 Task: Use the formula "COUNTA" in spreadsheet "Project protfolio".
Action: Mouse moved to (129, 72)
Screenshot: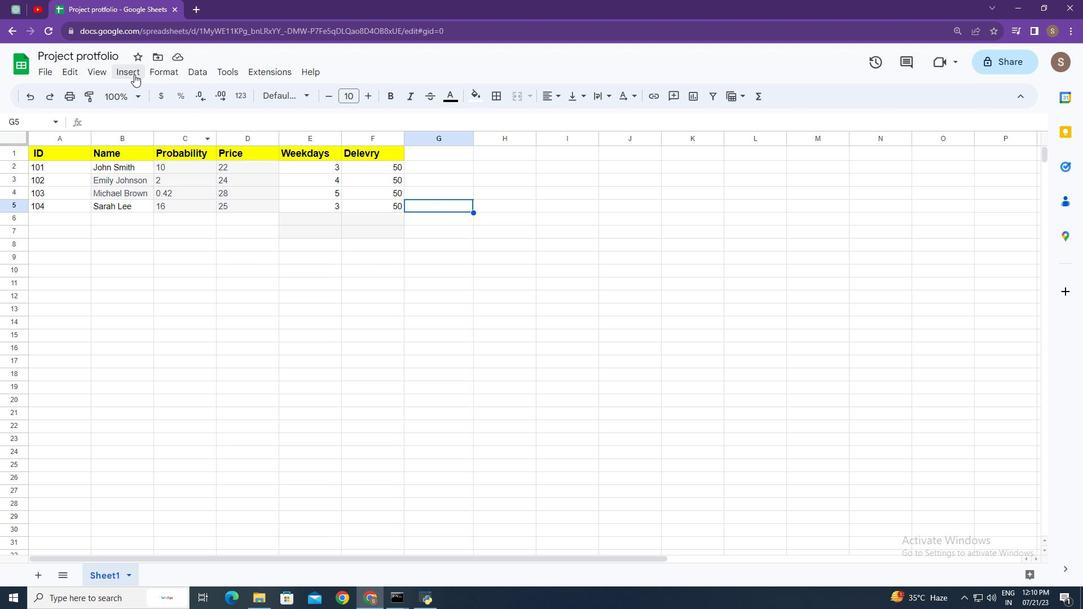
Action: Mouse pressed left at (129, 72)
Screenshot: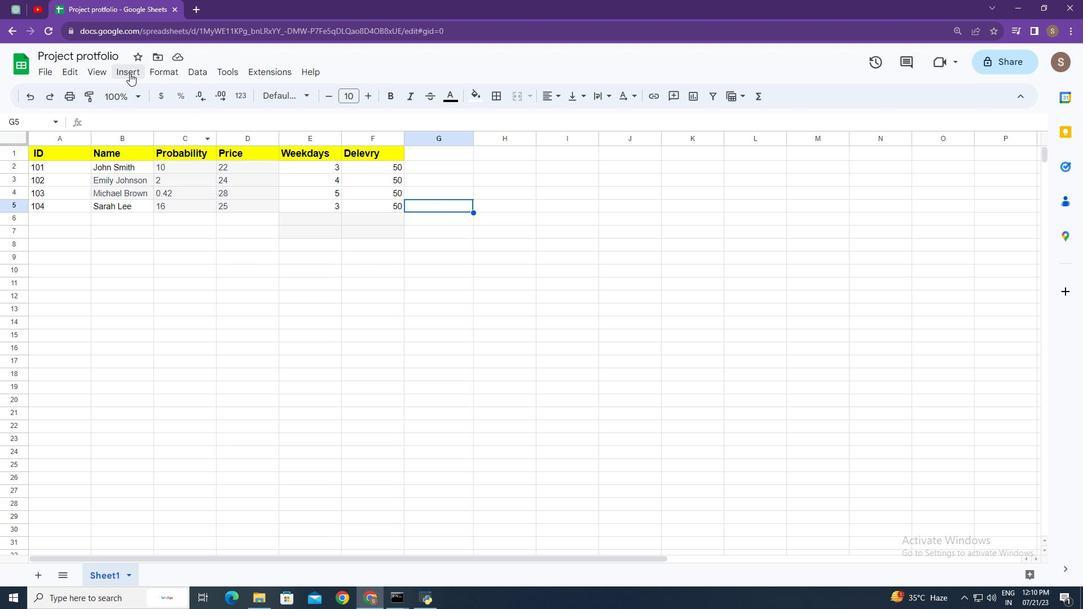 
Action: Mouse moved to (202, 285)
Screenshot: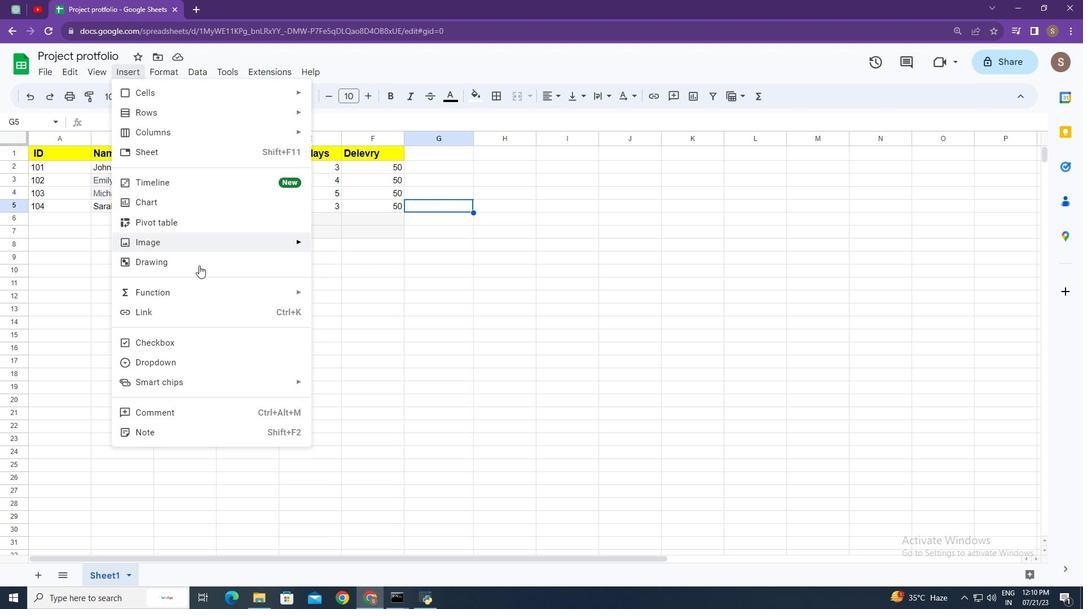 
Action: Mouse pressed left at (202, 285)
Screenshot: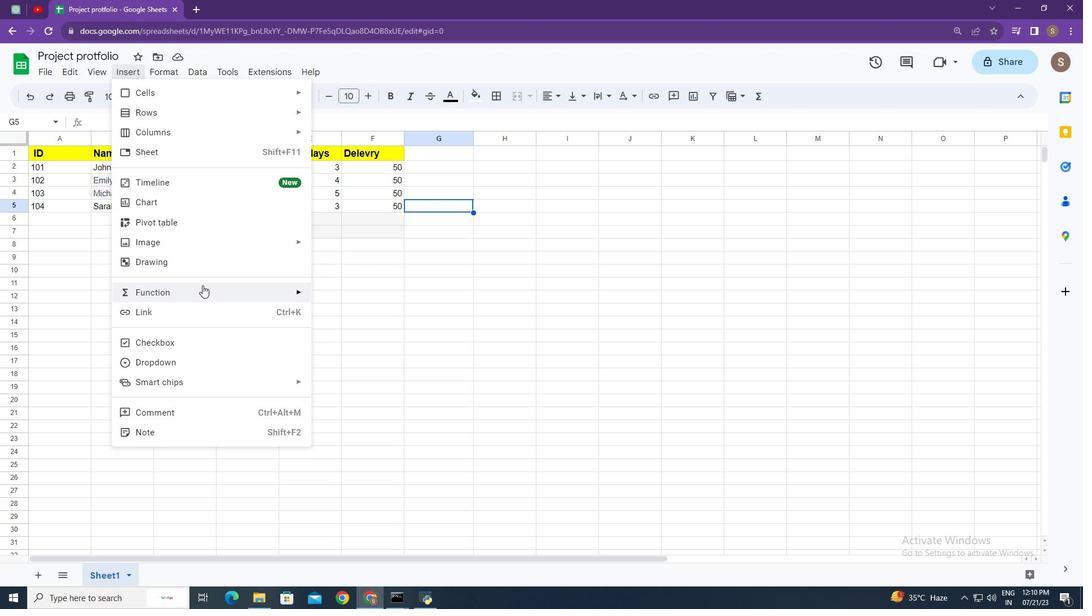 
Action: Mouse moved to (391, 219)
Screenshot: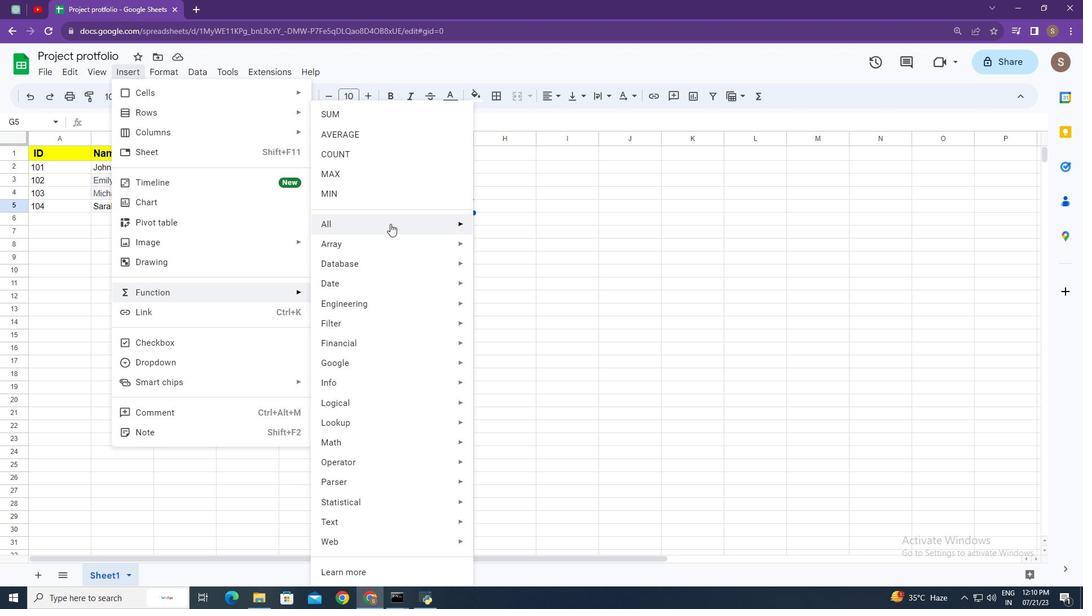 
Action: Mouse pressed left at (391, 219)
Screenshot: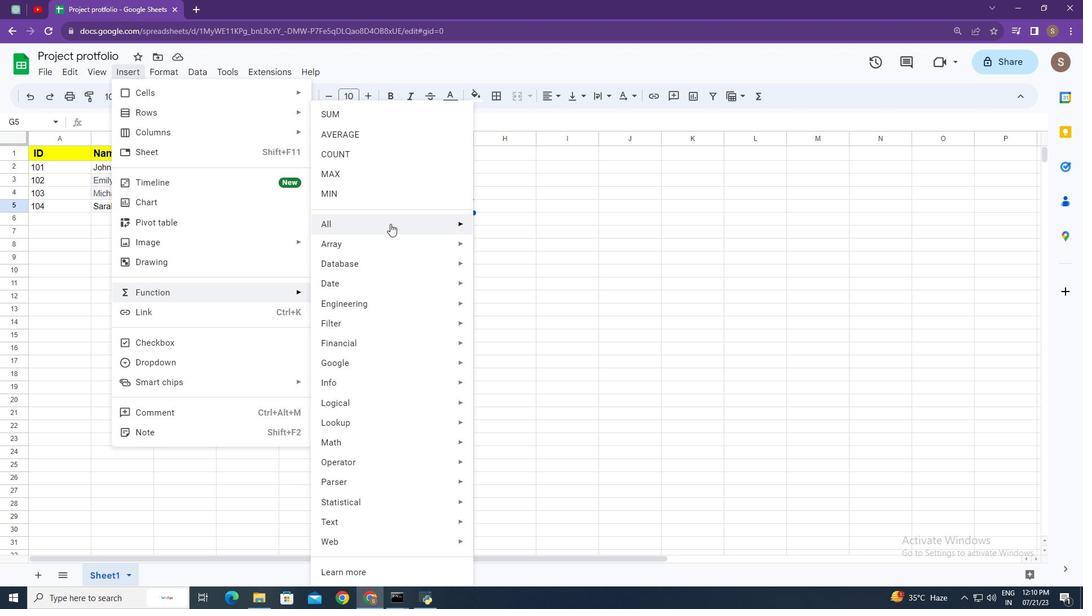
Action: Mouse moved to (522, 519)
Screenshot: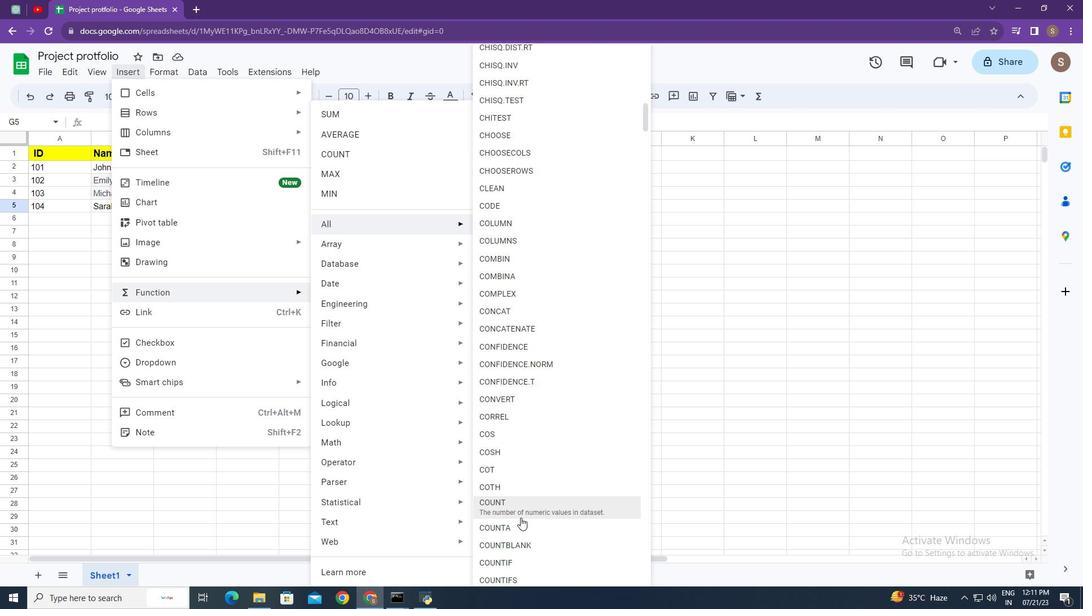
Action: Mouse pressed left at (522, 519)
Screenshot: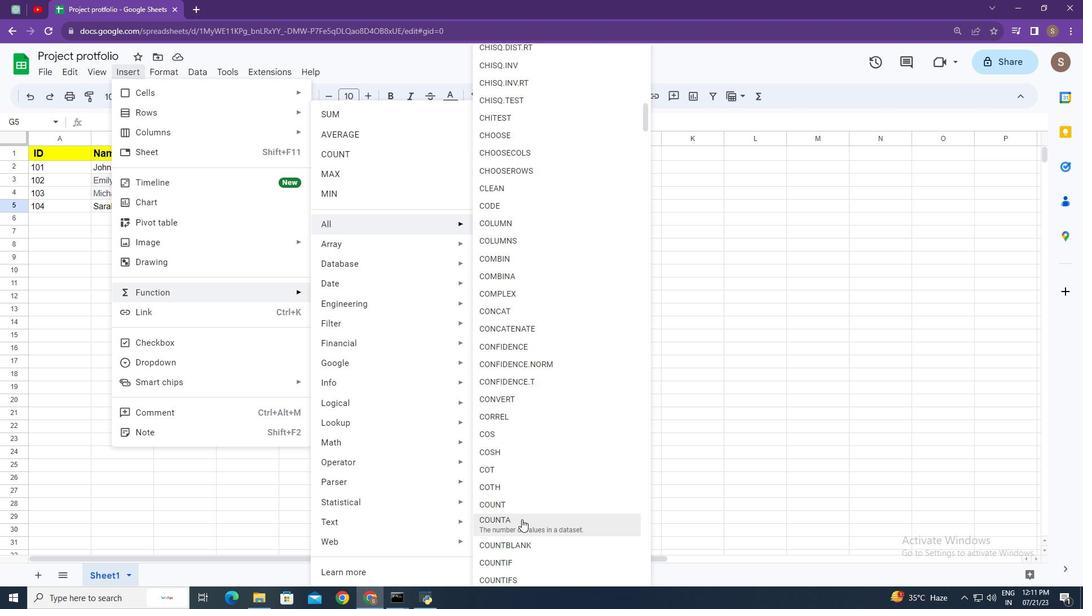 
Action: Mouse moved to (164, 165)
Screenshot: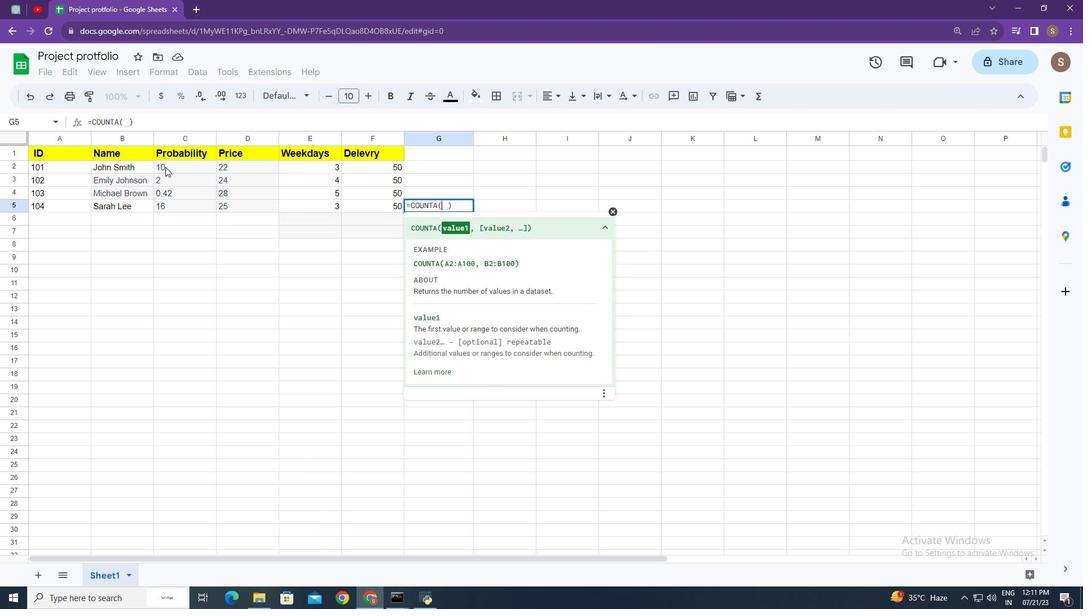 
Action: Mouse pressed left at (164, 165)
Screenshot: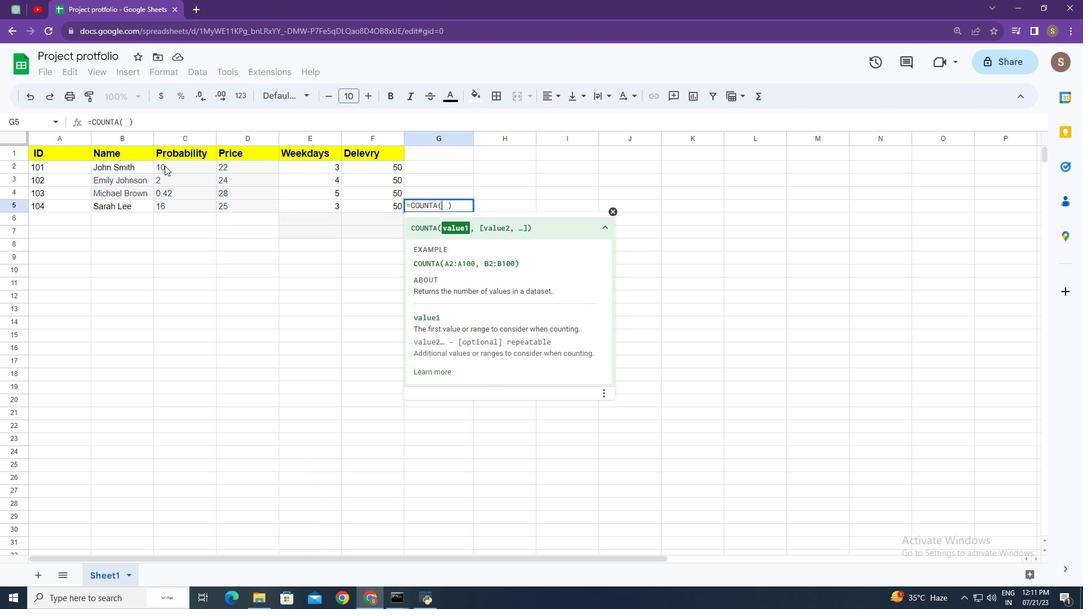 
Action: Mouse moved to (325, 170)
Screenshot: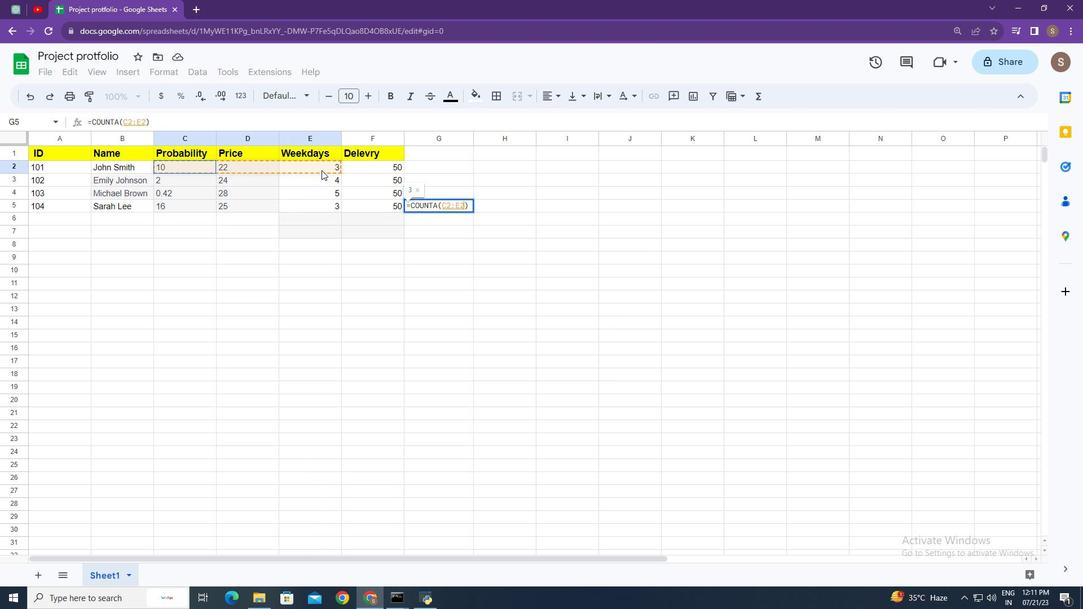 
Action: Key pressed ,<Key.space>
Screenshot: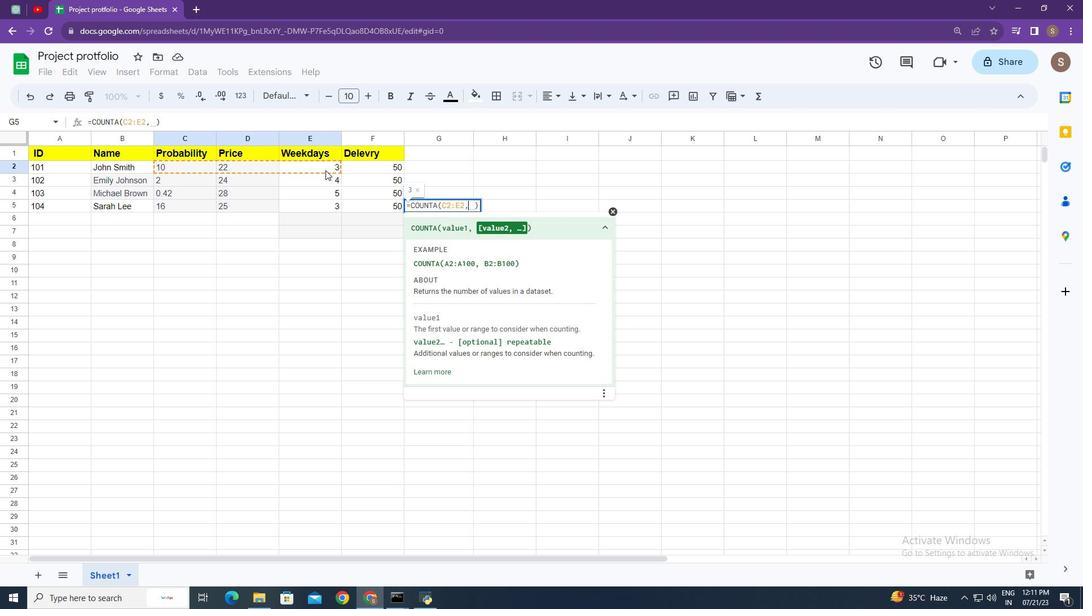 
Action: Mouse moved to (176, 207)
Screenshot: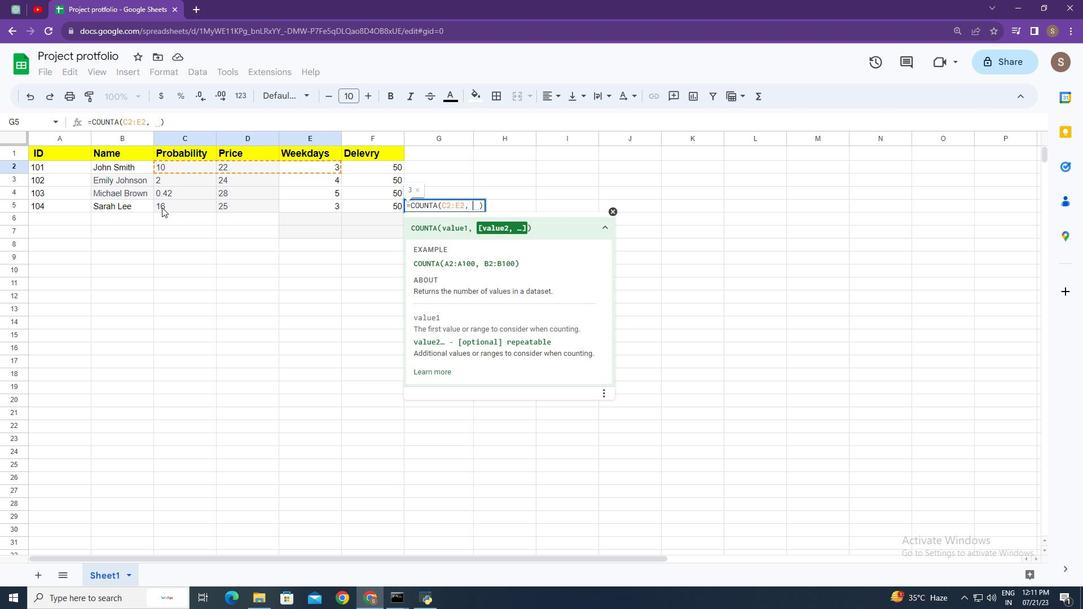 
Action: Mouse pressed left at (162, 206)
Screenshot: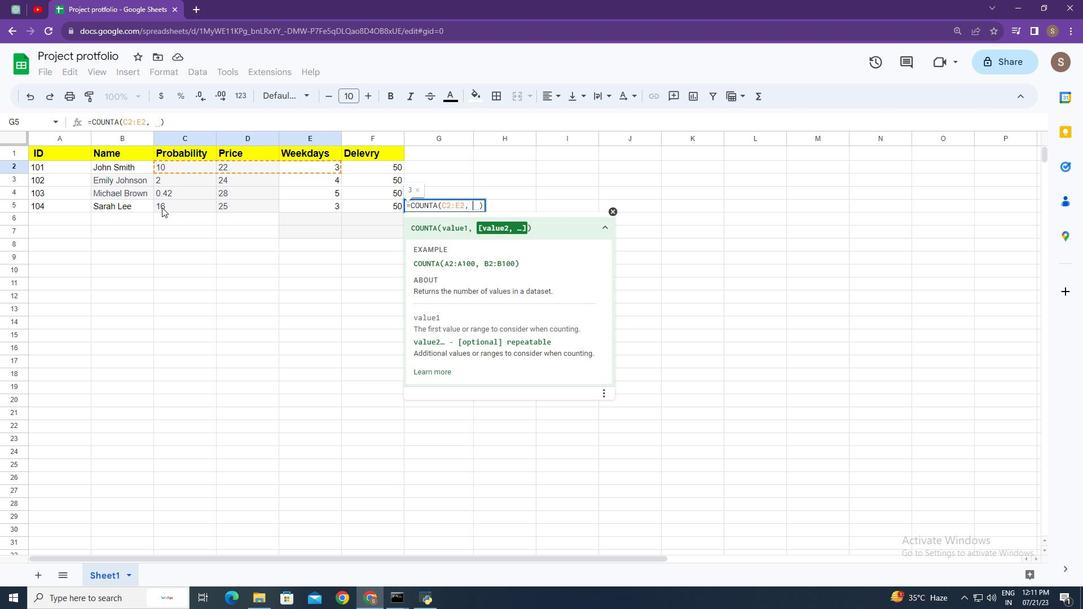 
Action: Mouse moved to (497, 212)
Screenshot: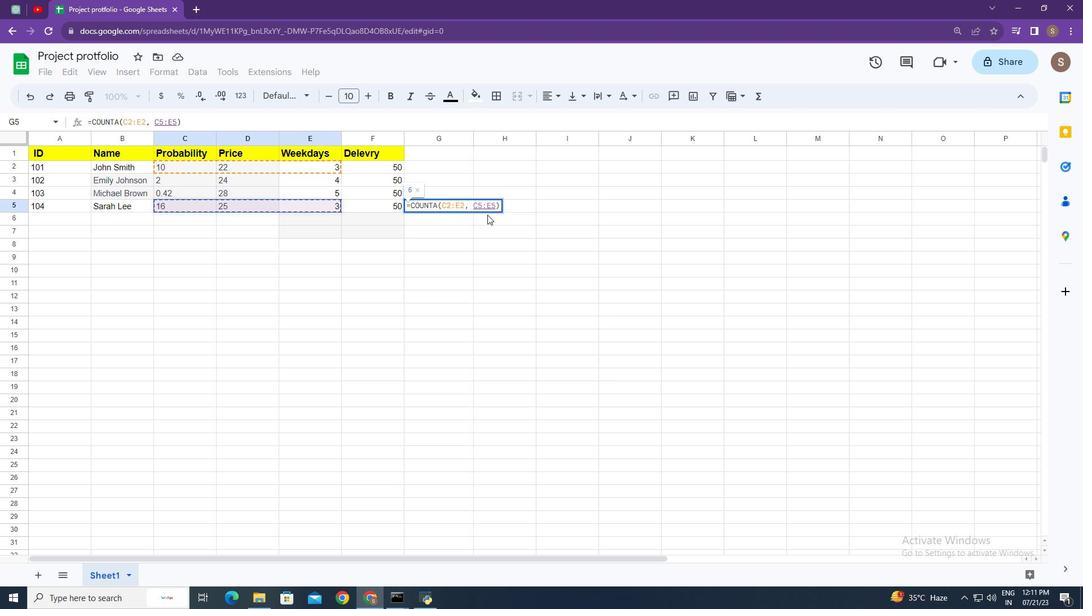 
Action: Key pressed <Key.enter>
Screenshot: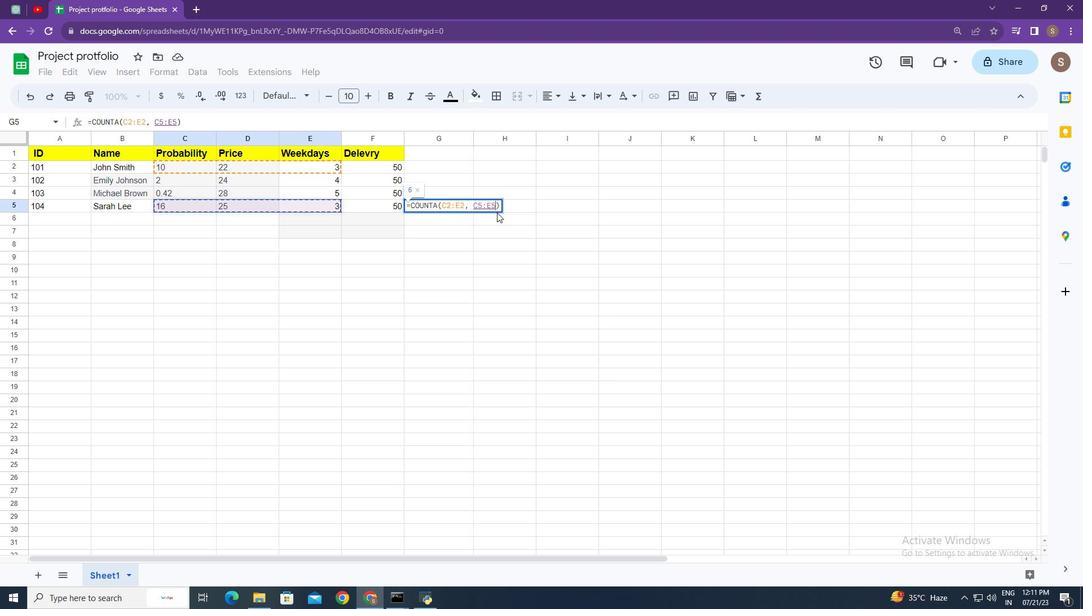 
Action: Mouse moved to (449, 254)
Screenshot: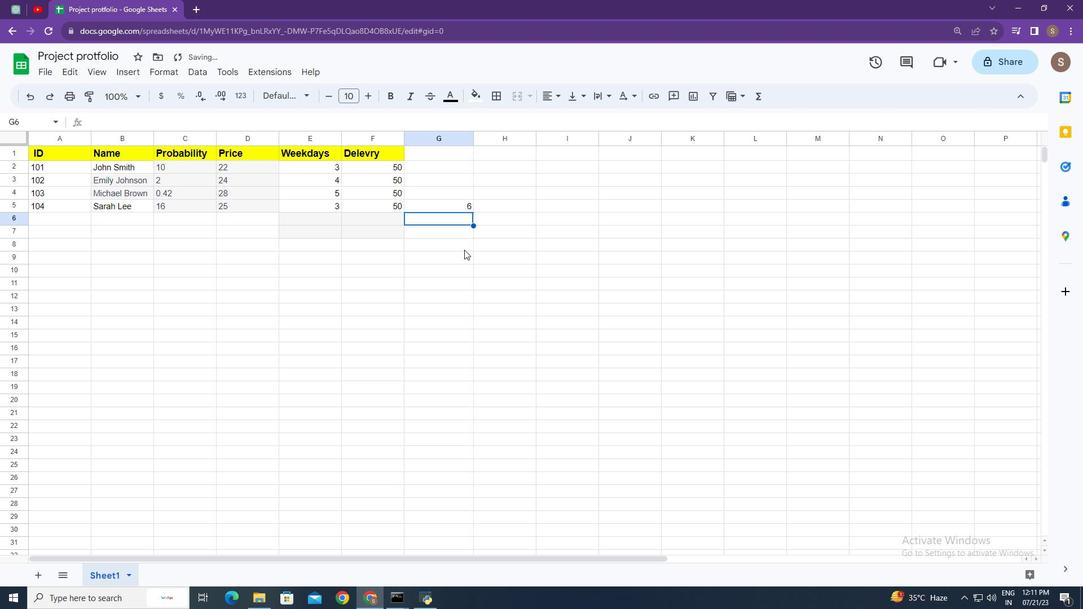 
